 Task: Find the word "short" and replace with the word "small" in the range of A1 to D6 in match entire cell contents.
Action: Mouse pressed left at (63, 171)
Screenshot: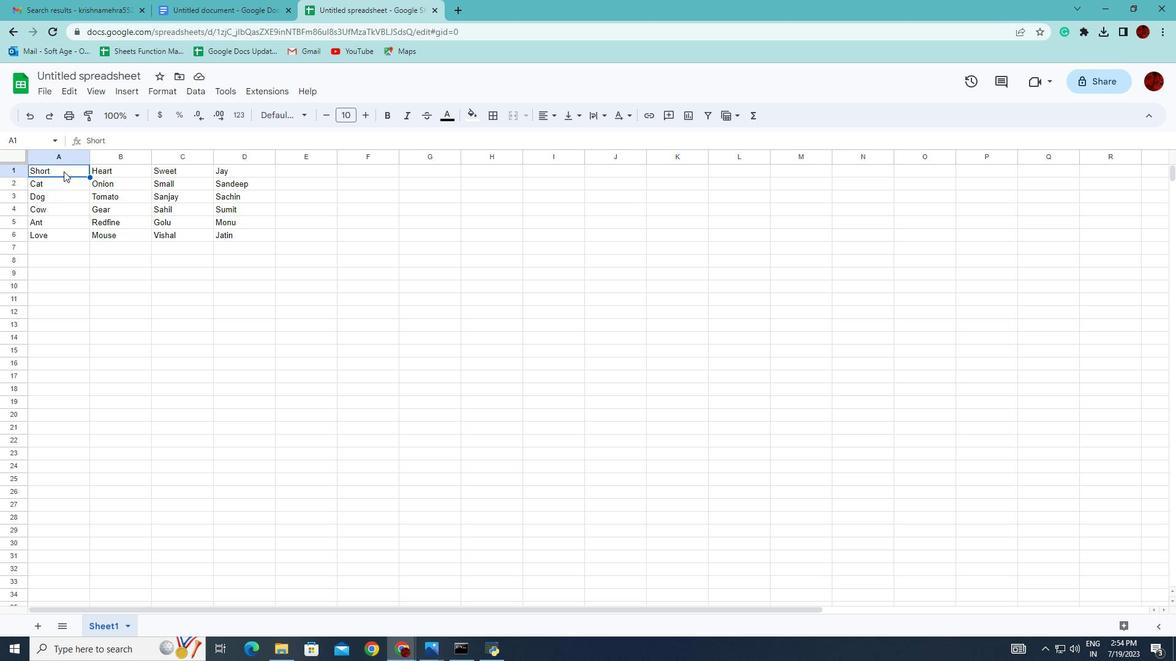 
Action: Mouse moved to (69, 86)
Screenshot: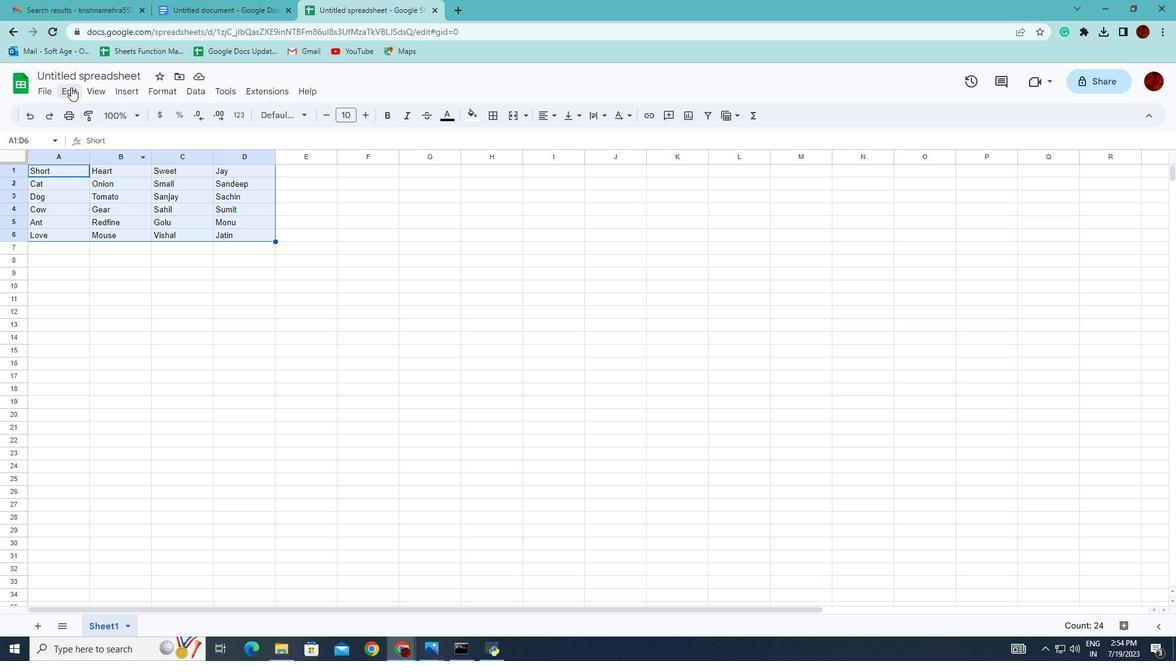 
Action: Mouse pressed left at (69, 86)
Screenshot: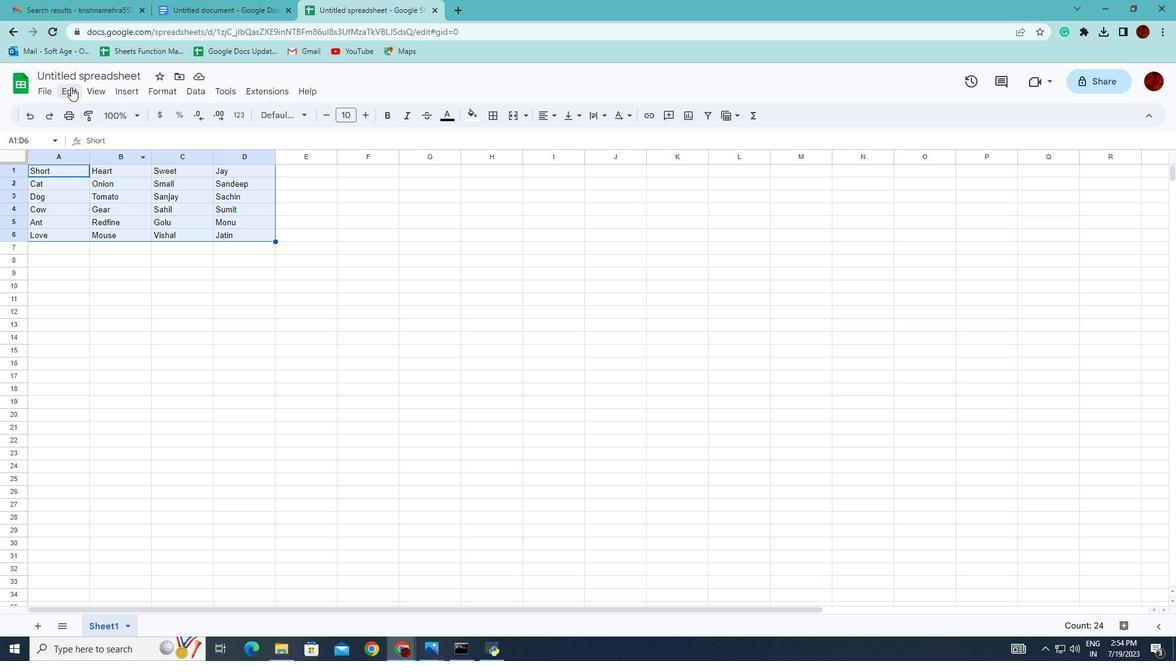 
Action: Mouse moved to (114, 294)
Screenshot: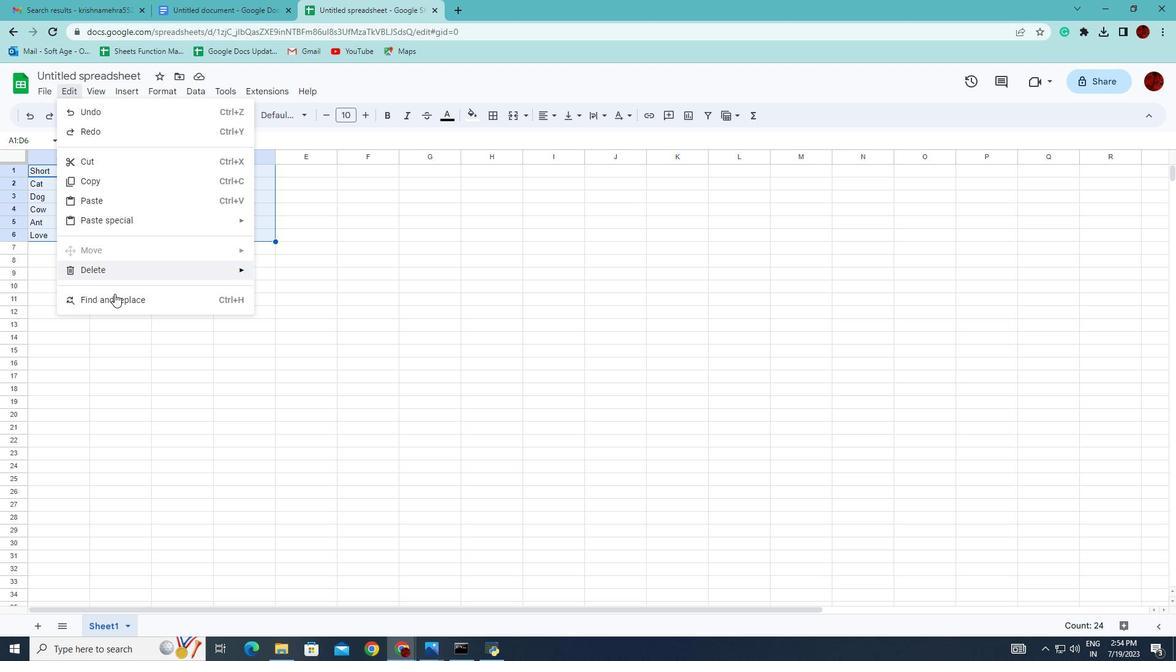 
Action: Mouse pressed left at (114, 294)
Screenshot: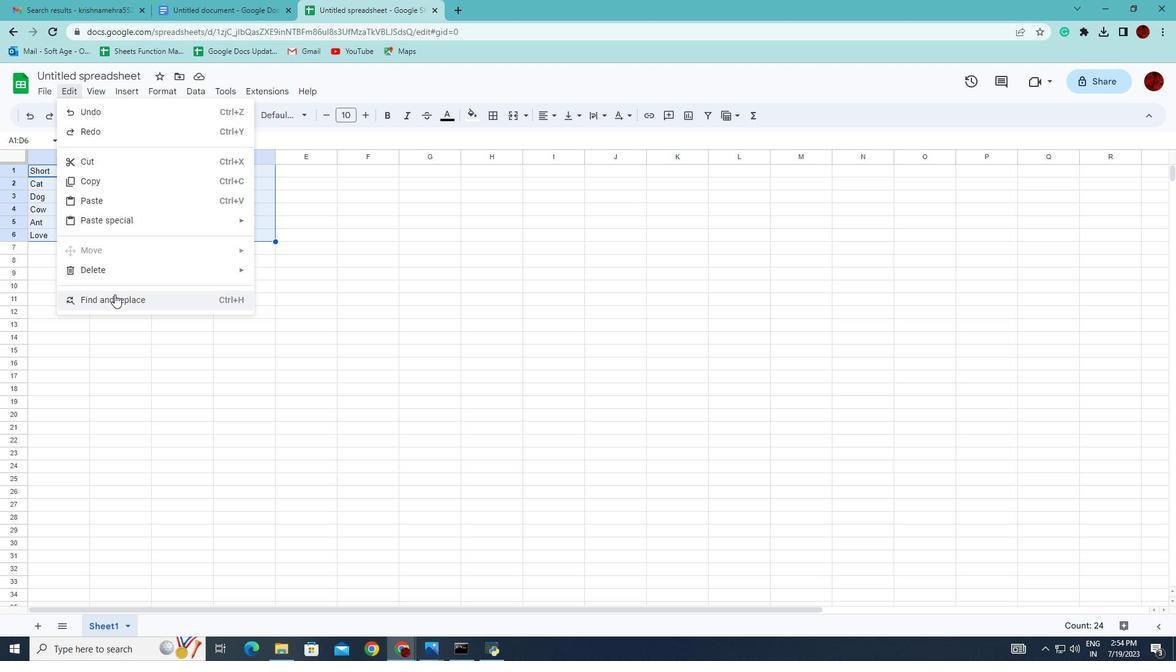 
Action: Mouse moved to (113, 296)
Screenshot: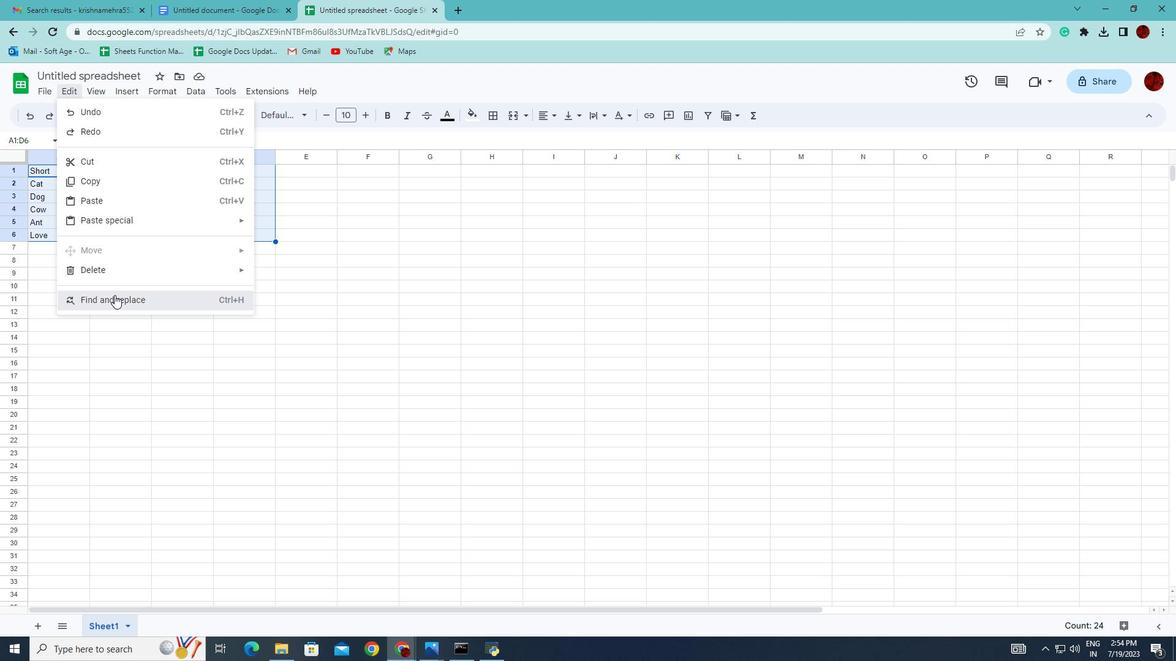 
Action: Key pressed <Key.shift>Short
Screenshot: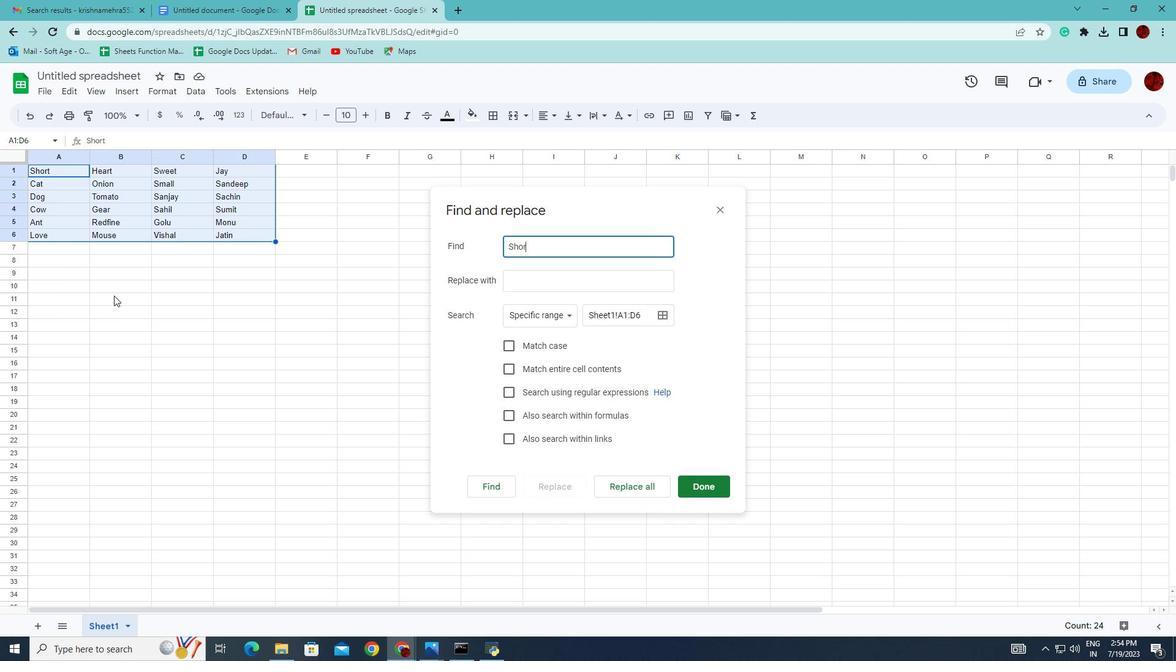 
Action: Mouse moved to (515, 284)
Screenshot: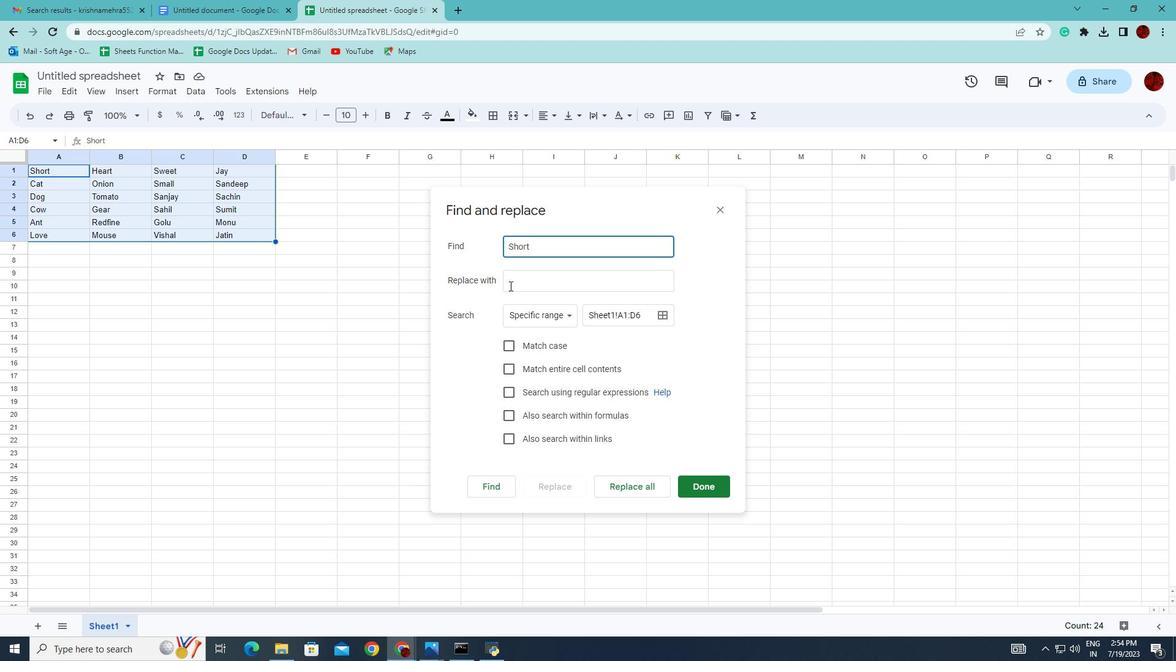 
Action: Mouse pressed left at (515, 284)
Screenshot: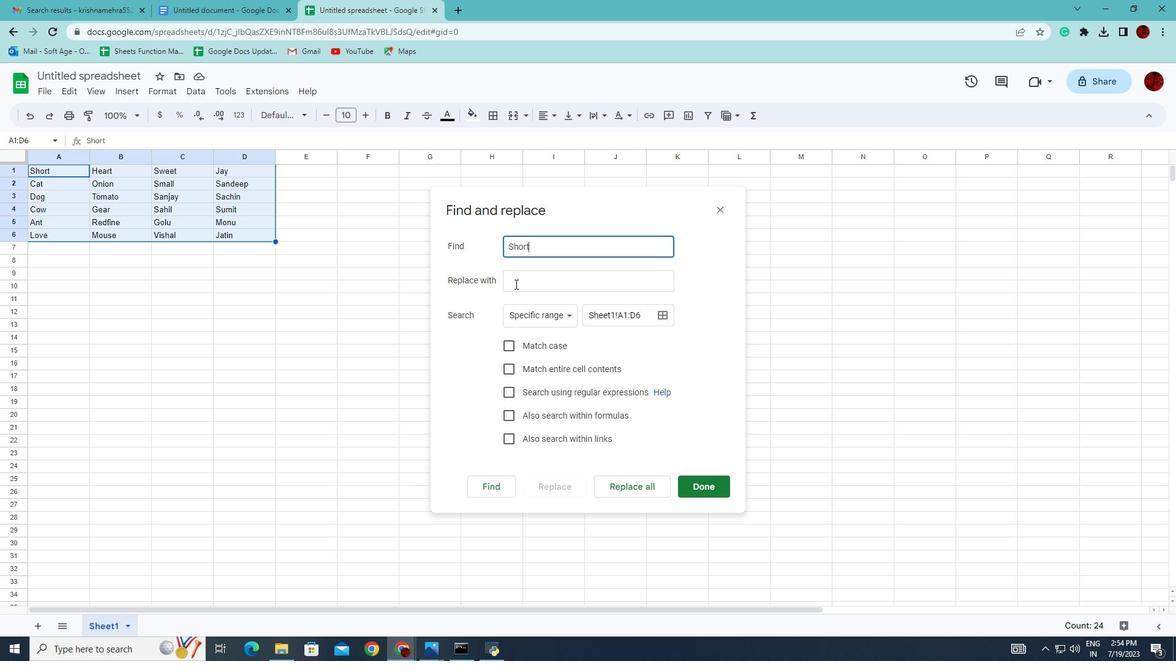 
Action: Mouse moved to (516, 283)
Screenshot: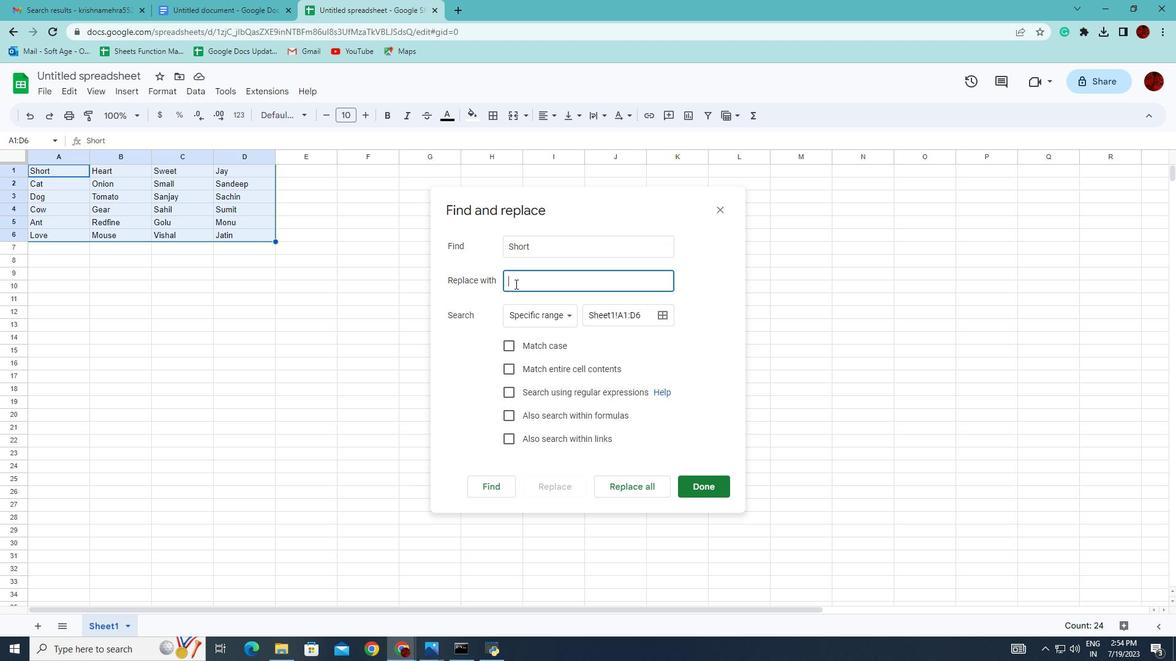 
Action: Key pressed <Key.shift>Small
Screenshot: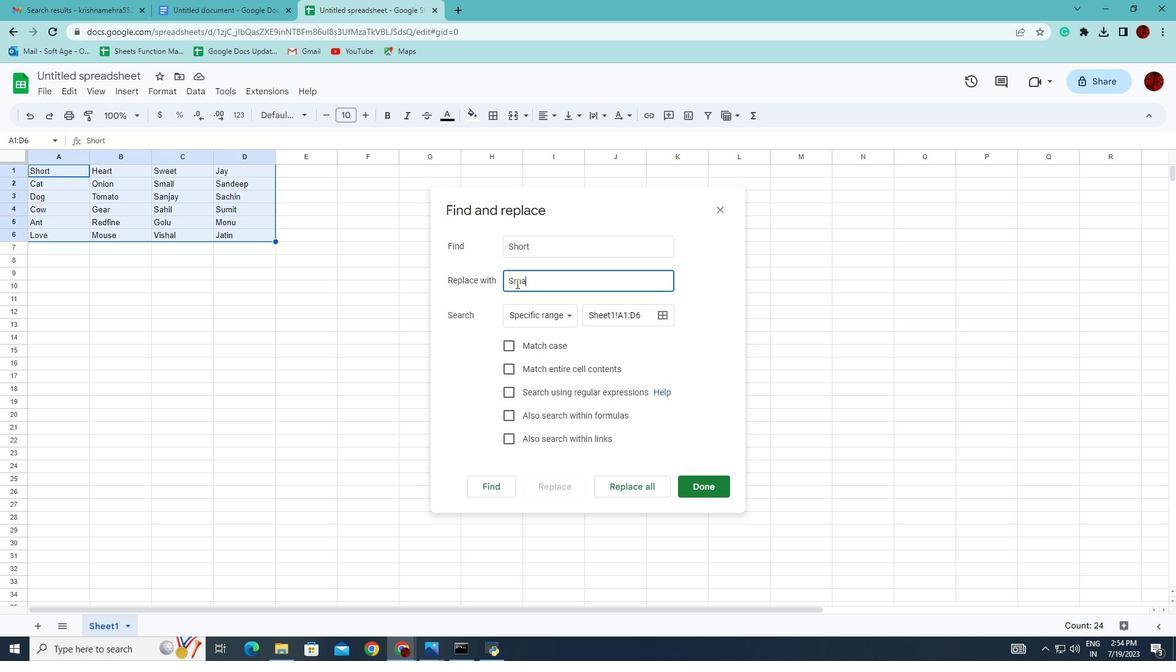 
Action: Mouse moved to (505, 368)
Screenshot: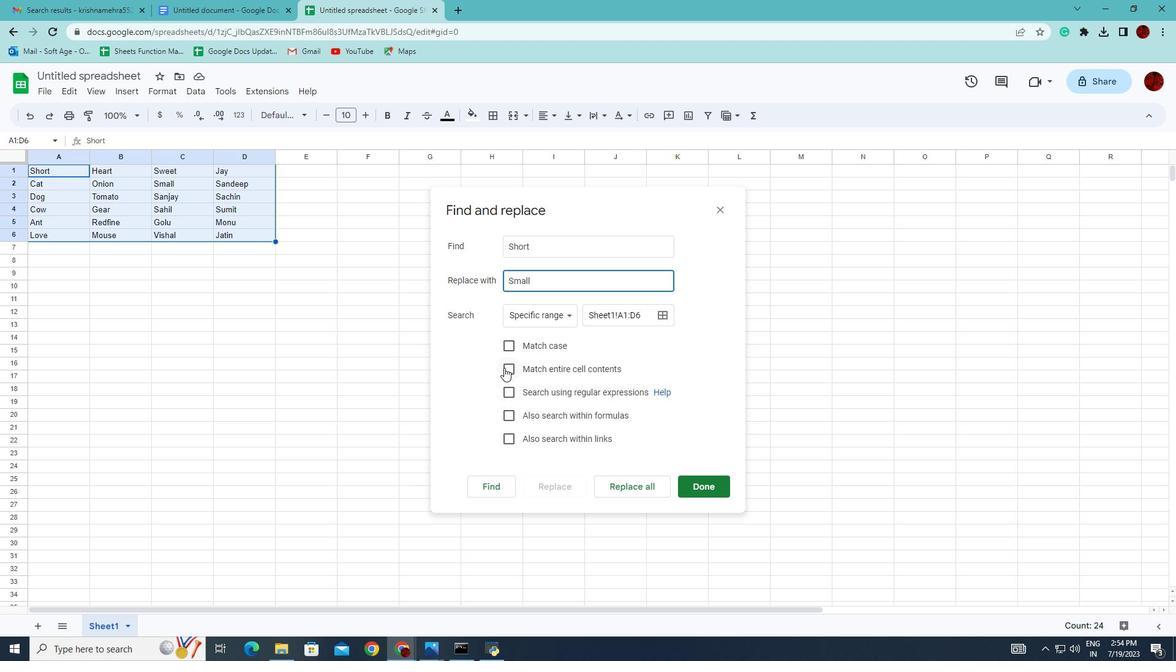 
Action: Mouse pressed left at (505, 368)
Screenshot: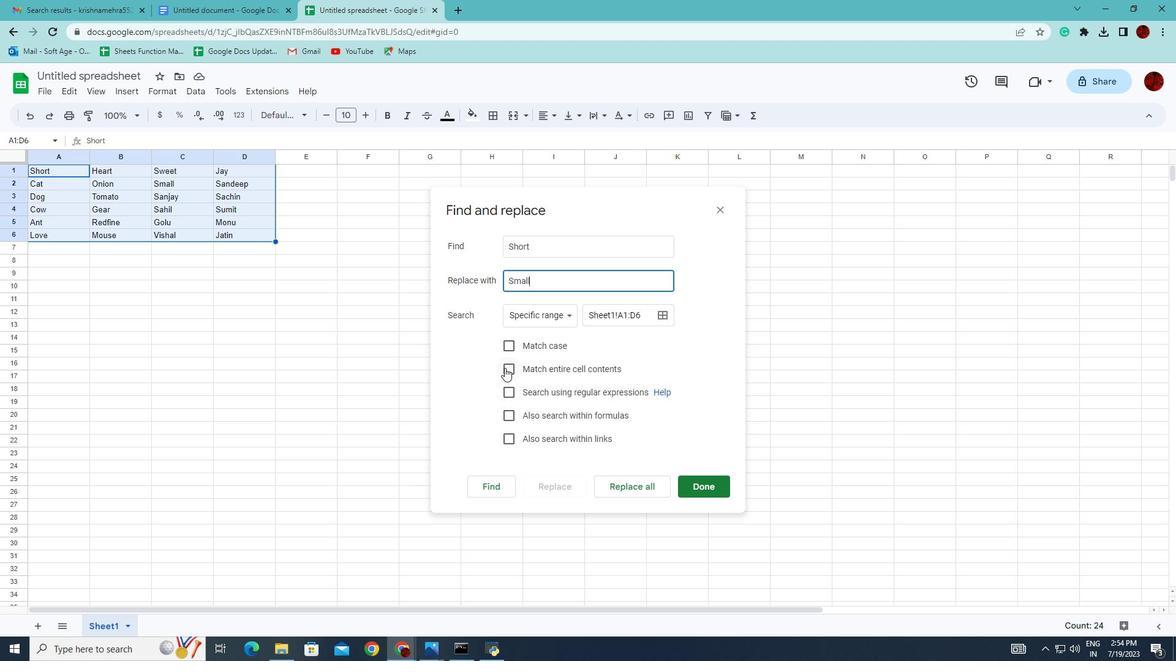 
Action: Mouse moved to (622, 480)
Screenshot: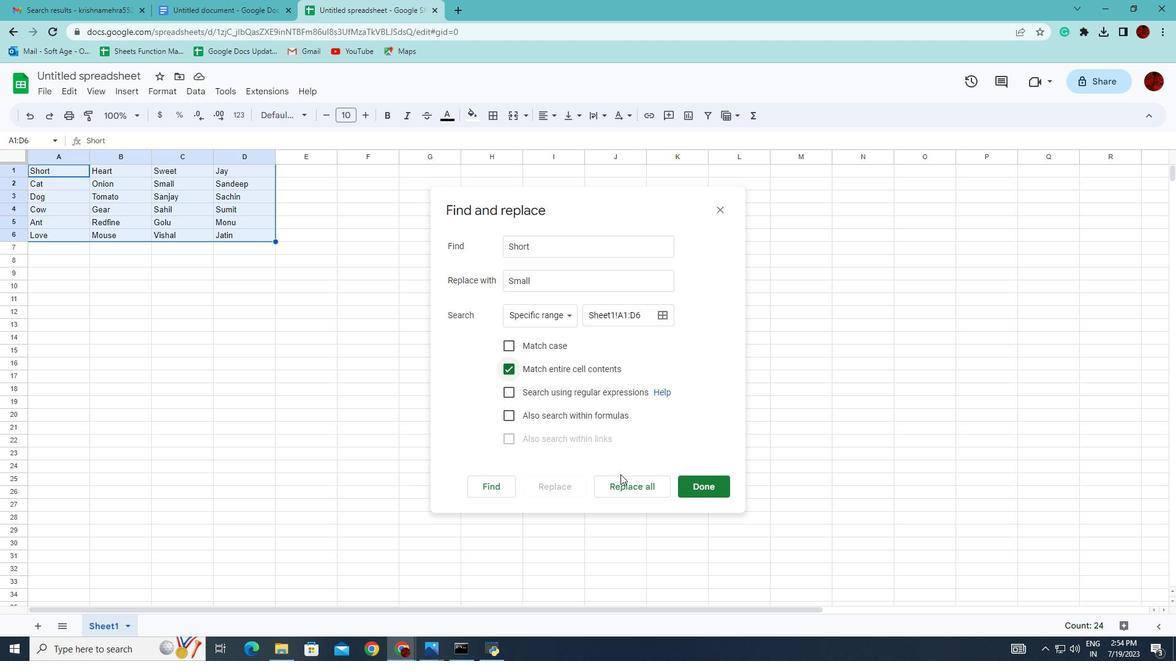 
Action: Mouse pressed left at (622, 480)
Screenshot: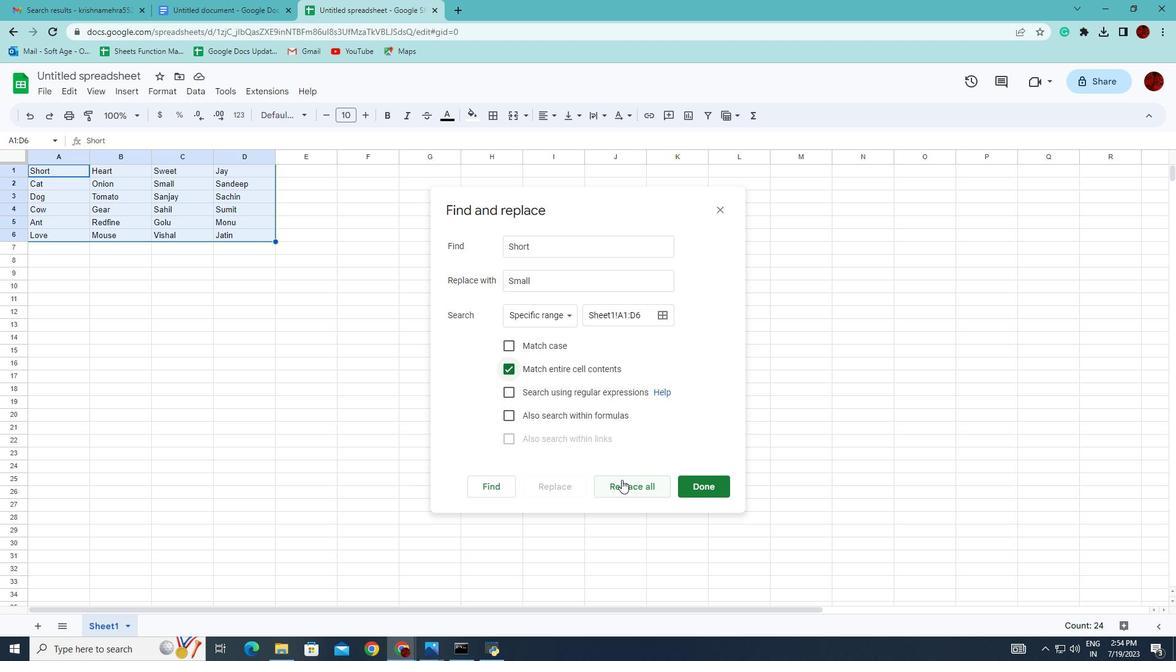 
Action: Mouse moved to (710, 490)
Screenshot: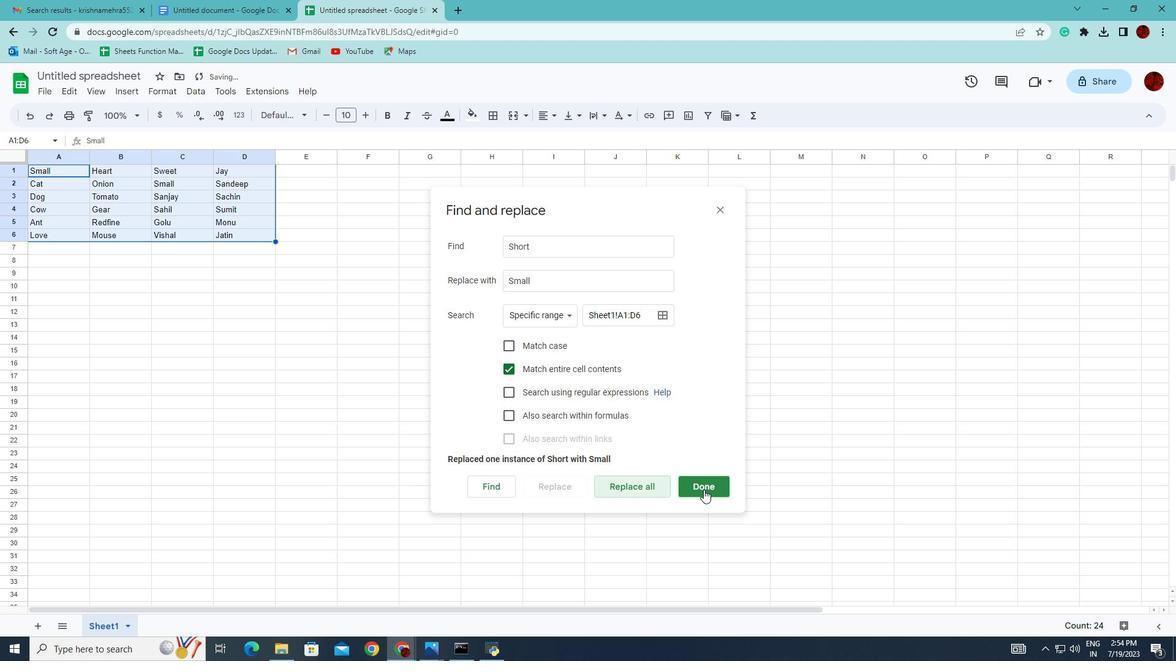 
Action: Mouse pressed left at (710, 490)
Screenshot: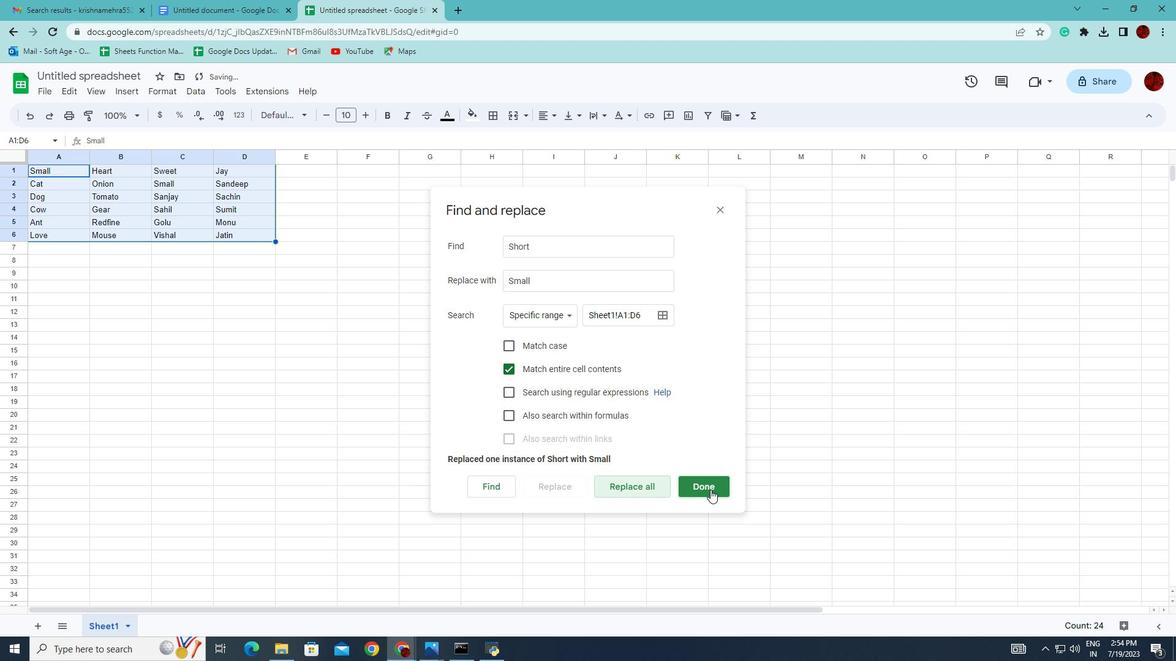 
Action: Mouse moved to (710, 490)
Screenshot: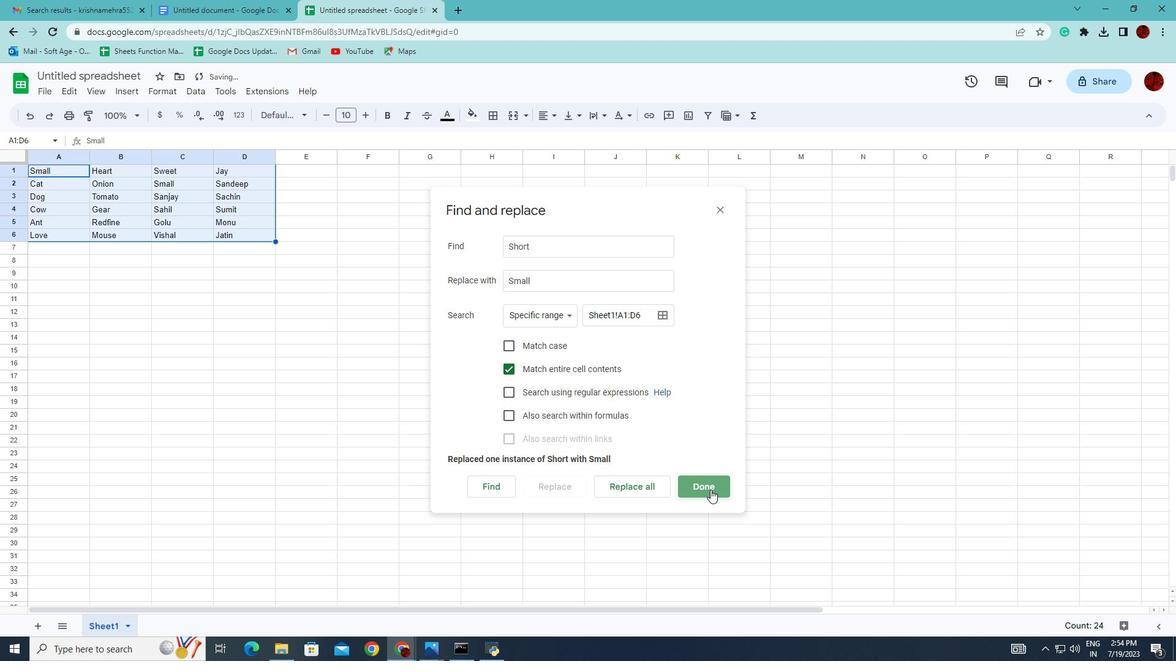 
